 Task: Create a due date automation trigger when advanced on, on the tuesday of the week a card is due add dates due in in more than 1 days at 11:00 AM.
Action: Mouse moved to (1035, 69)
Screenshot: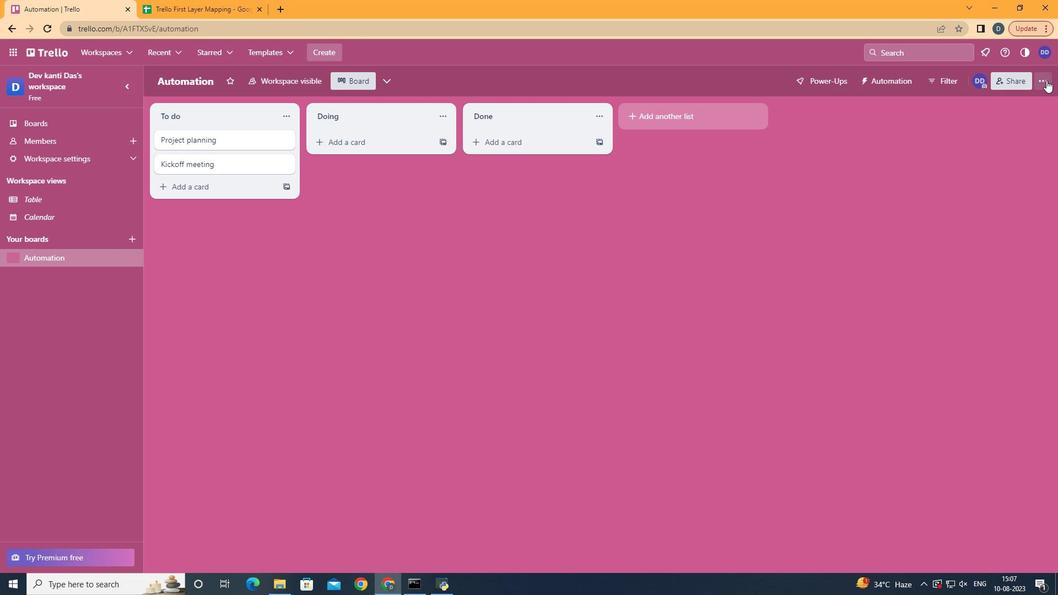 
Action: Mouse pressed left at (1035, 69)
Screenshot: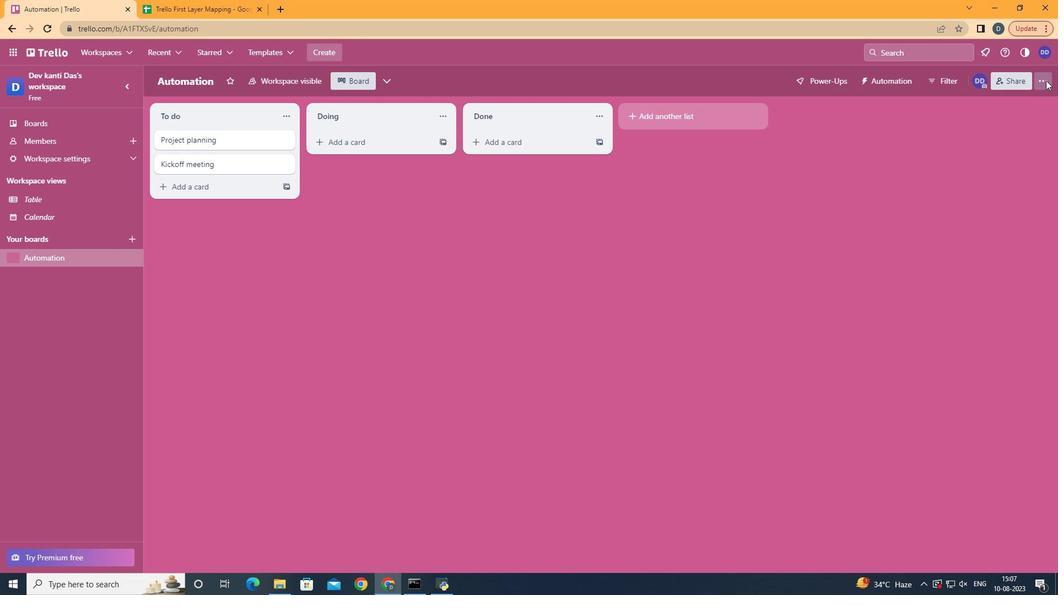 
Action: Mouse moved to (933, 214)
Screenshot: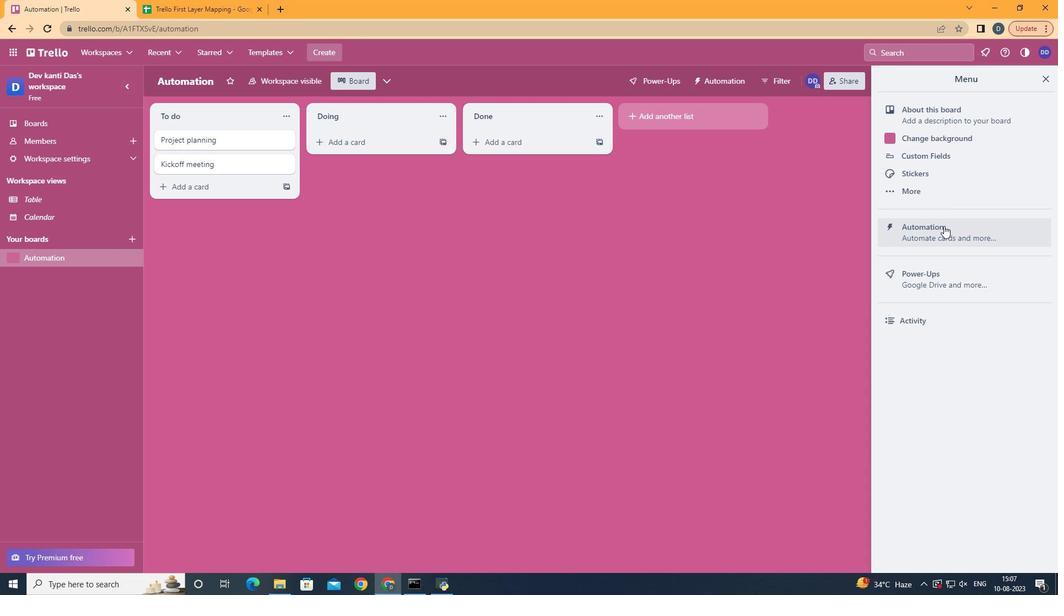 
Action: Mouse pressed left at (933, 214)
Screenshot: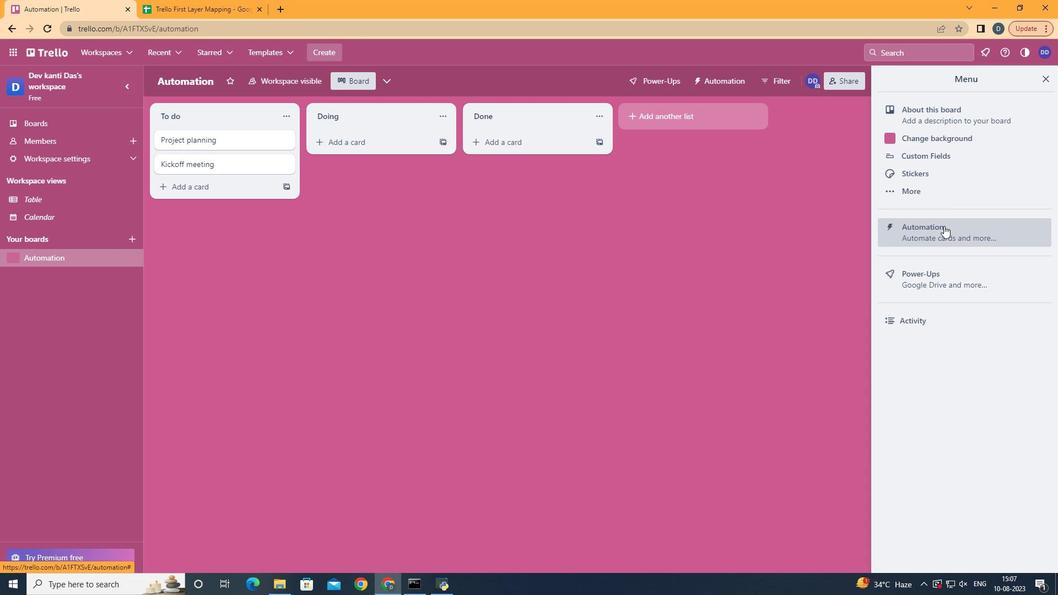 
Action: Mouse moved to (192, 211)
Screenshot: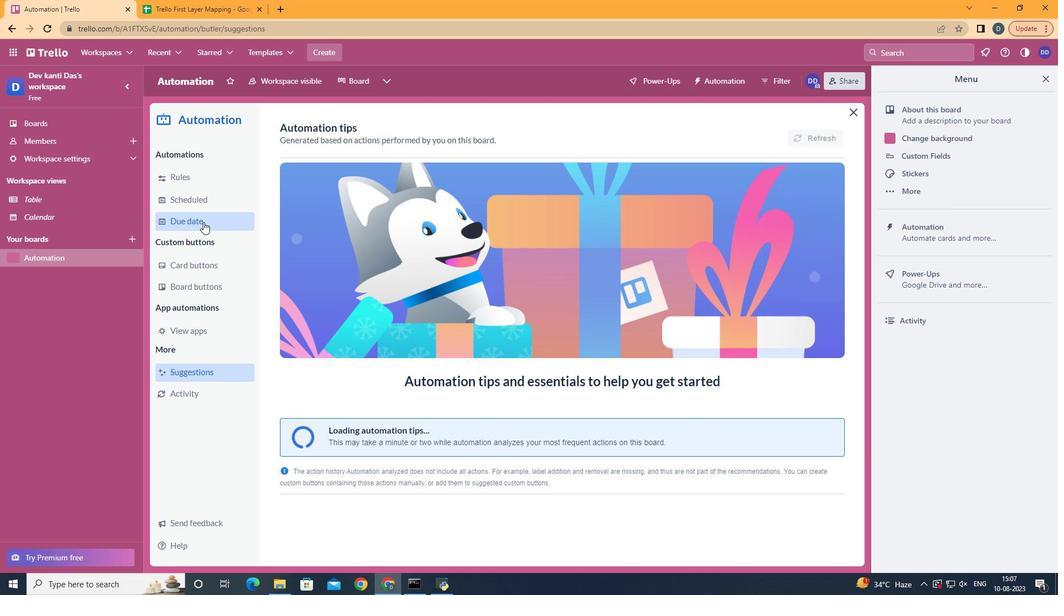 
Action: Mouse pressed left at (192, 211)
Screenshot: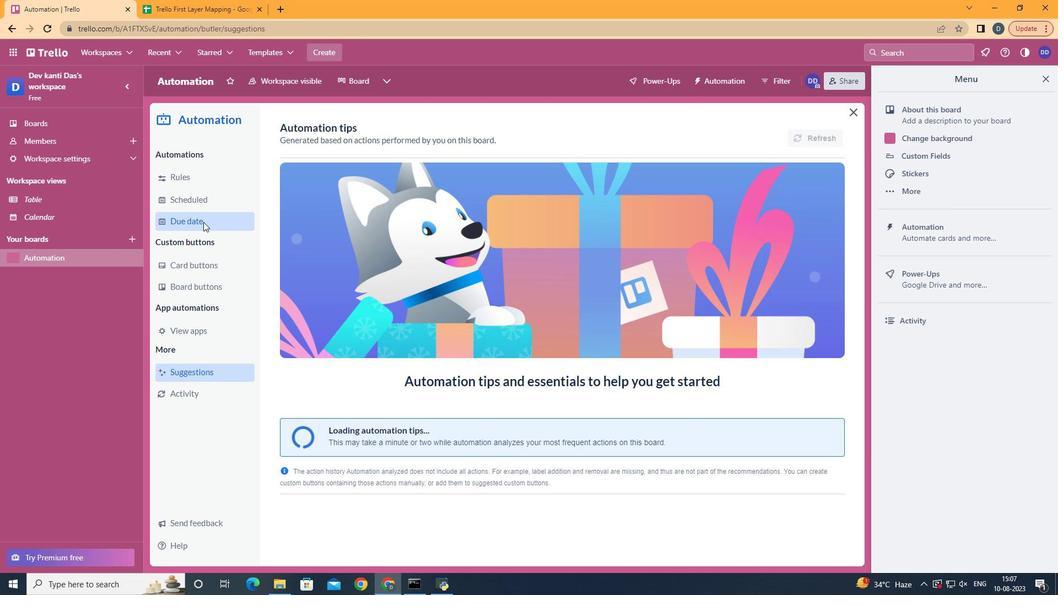 
Action: Mouse moved to (745, 115)
Screenshot: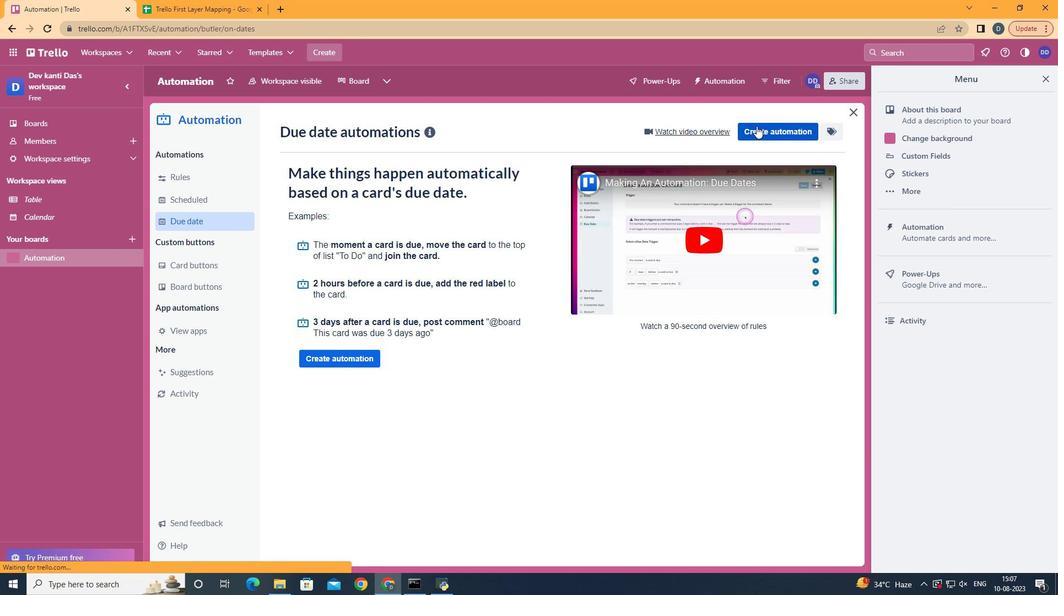 
Action: Mouse pressed left at (745, 115)
Screenshot: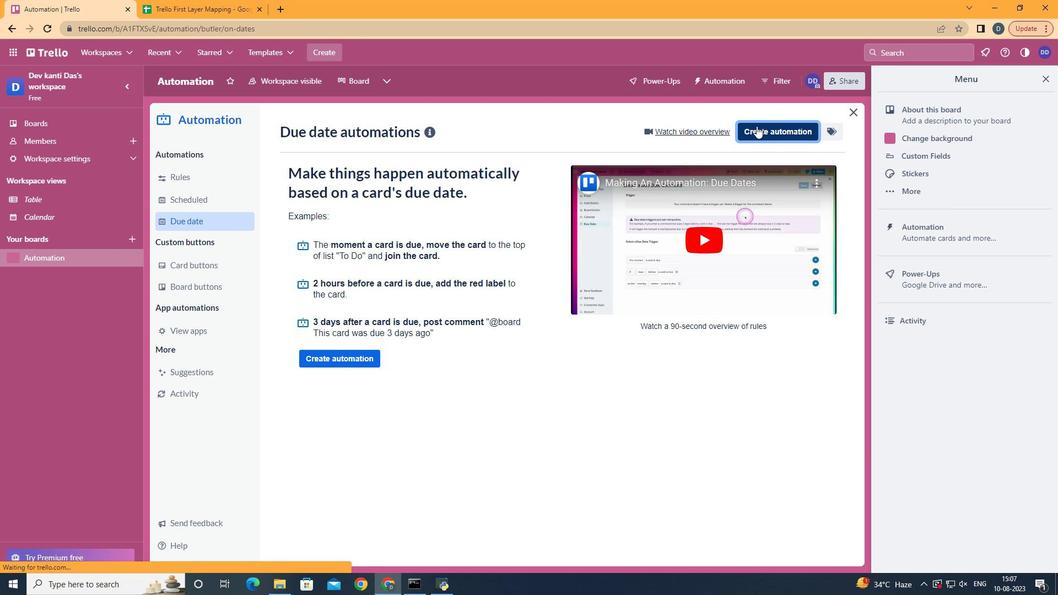 
Action: Mouse moved to (557, 223)
Screenshot: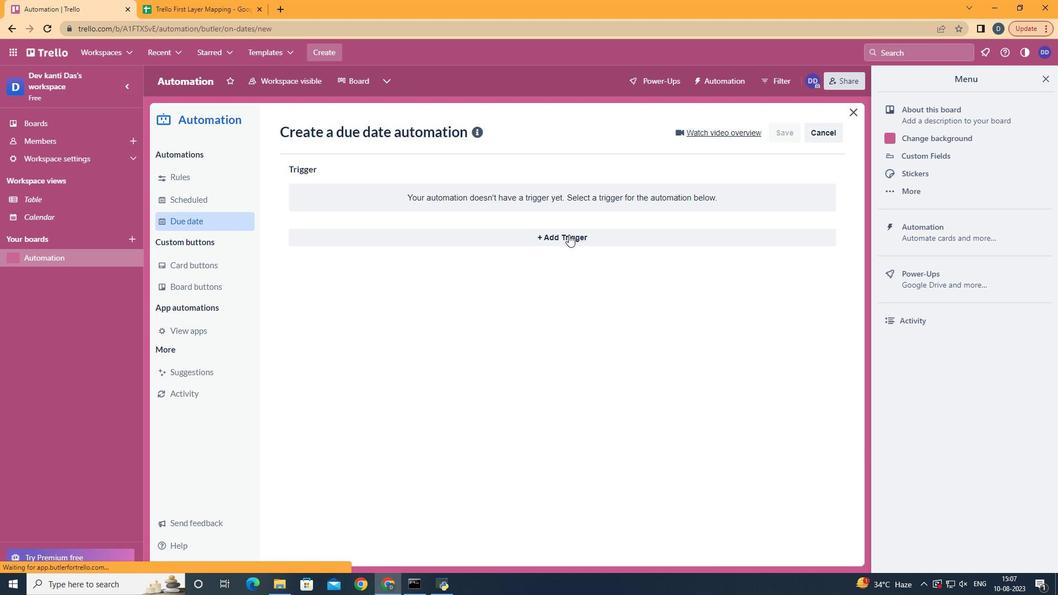 
Action: Mouse pressed left at (557, 223)
Screenshot: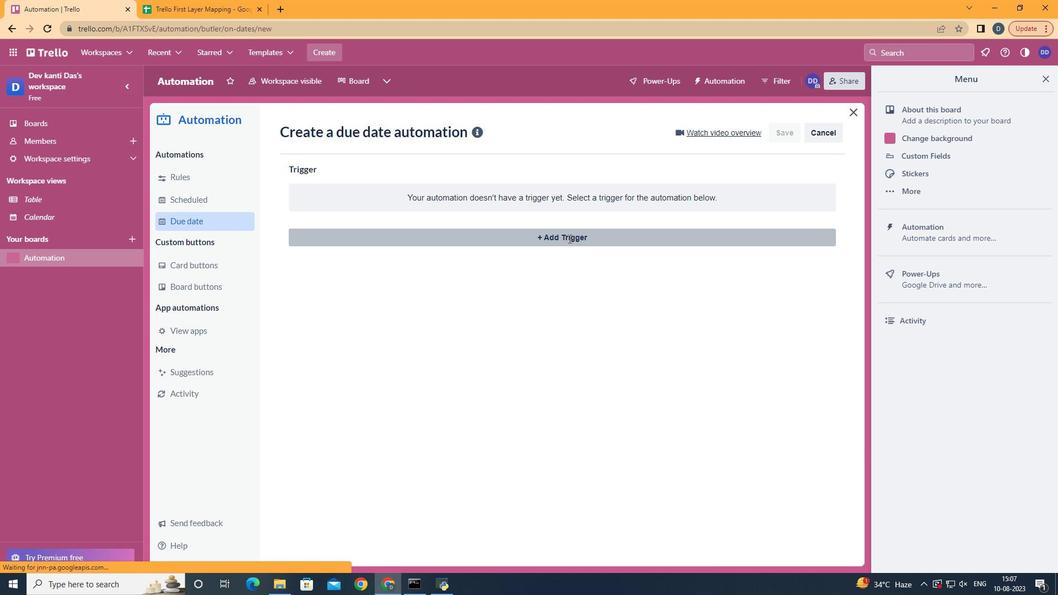 
Action: Mouse moved to (342, 295)
Screenshot: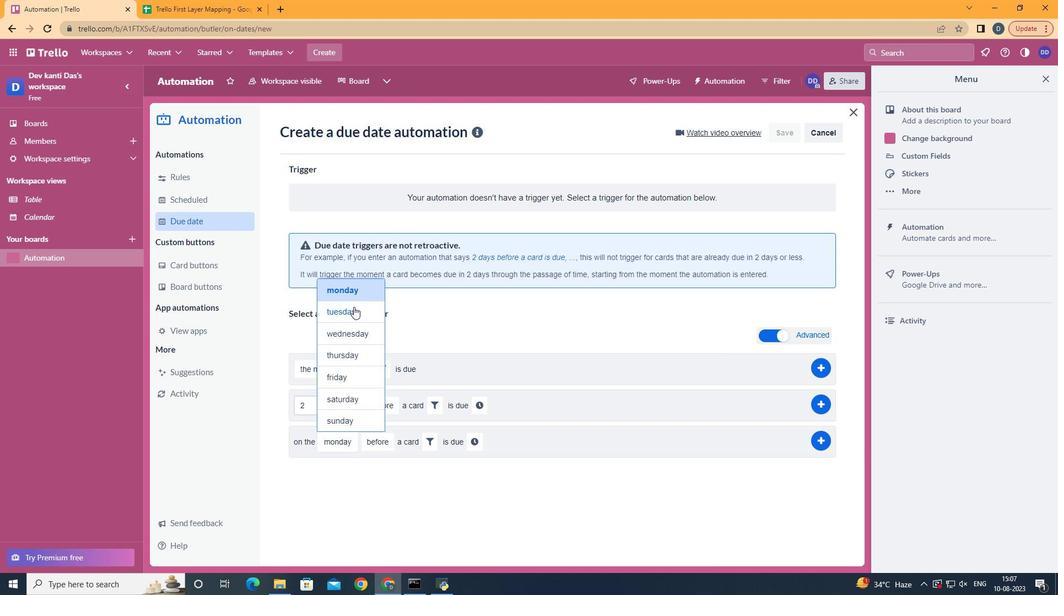 
Action: Mouse pressed left at (342, 295)
Screenshot: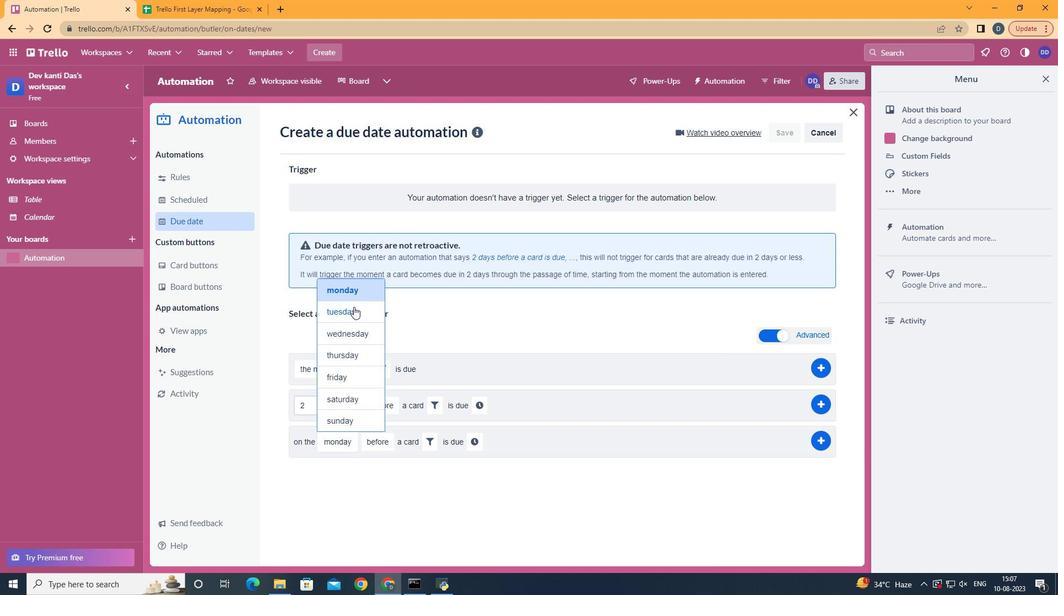 
Action: Mouse moved to (387, 498)
Screenshot: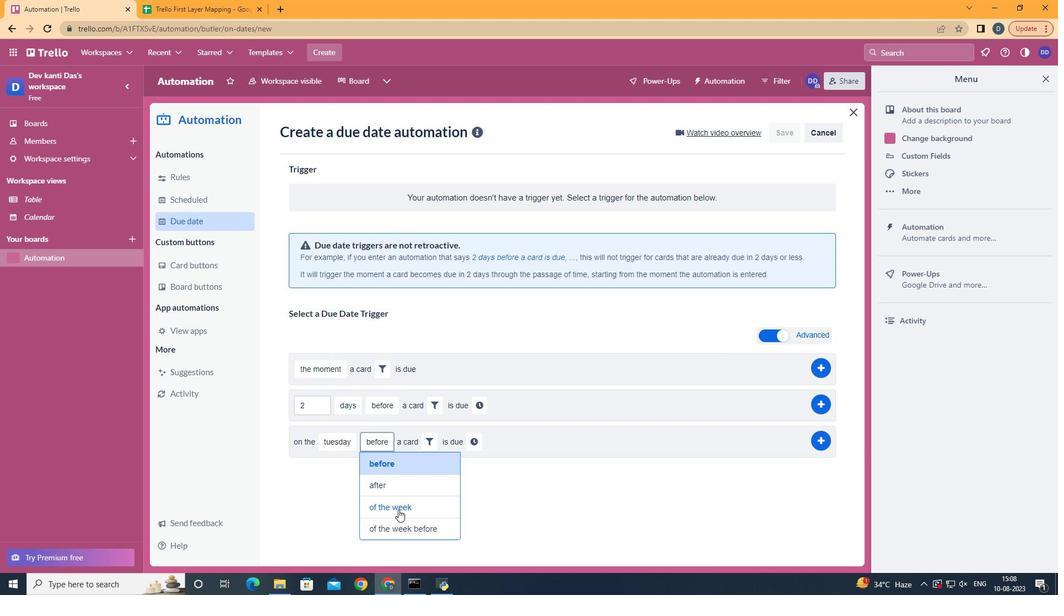 
Action: Mouse pressed left at (387, 498)
Screenshot: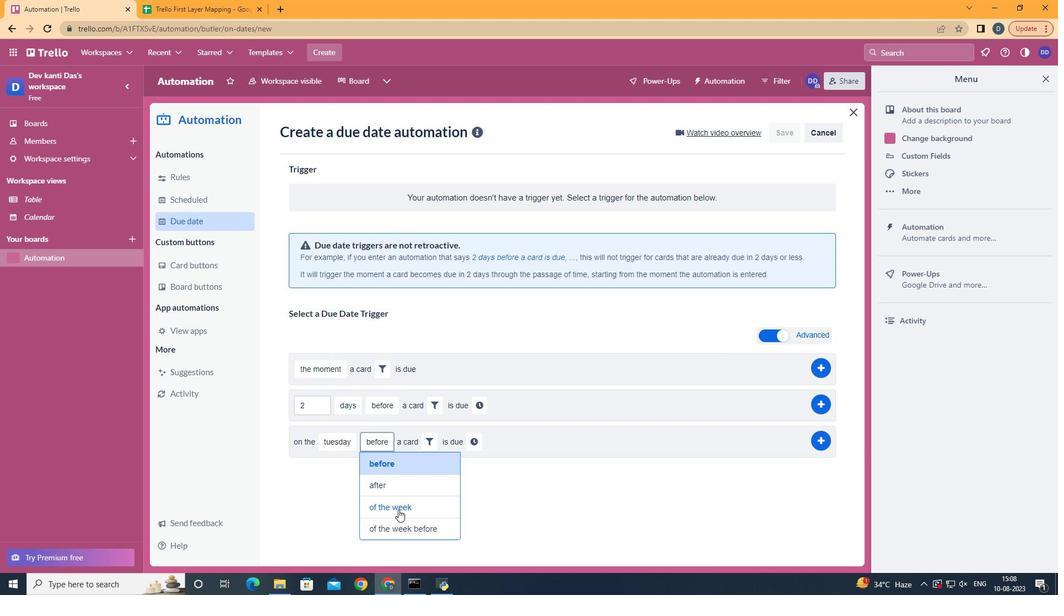 
Action: Mouse moved to (445, 432)
Screenshot: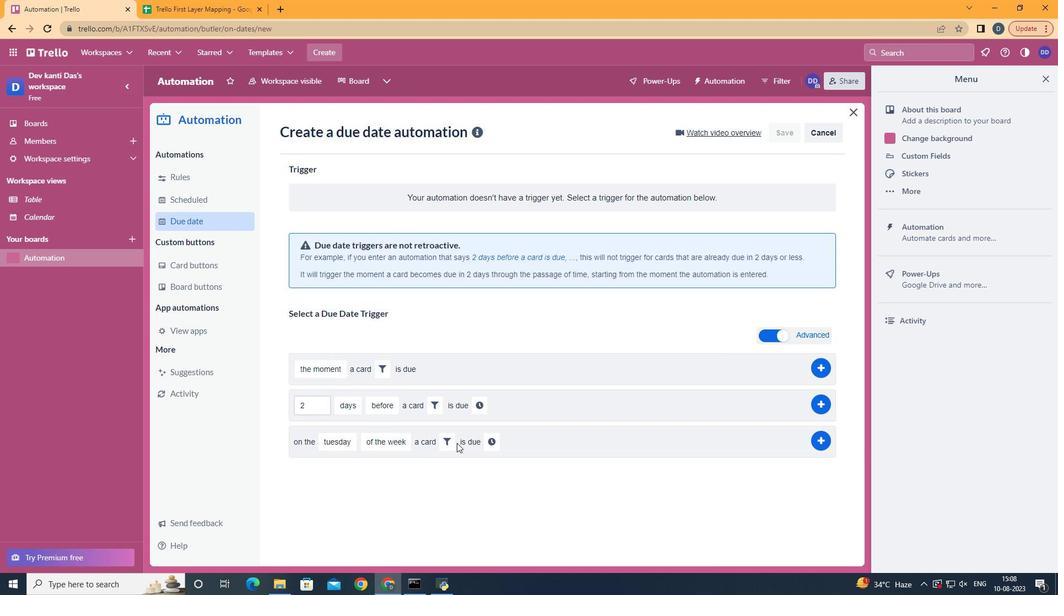 
Action: Mouse pressed left at (445, 432)
Screenshot: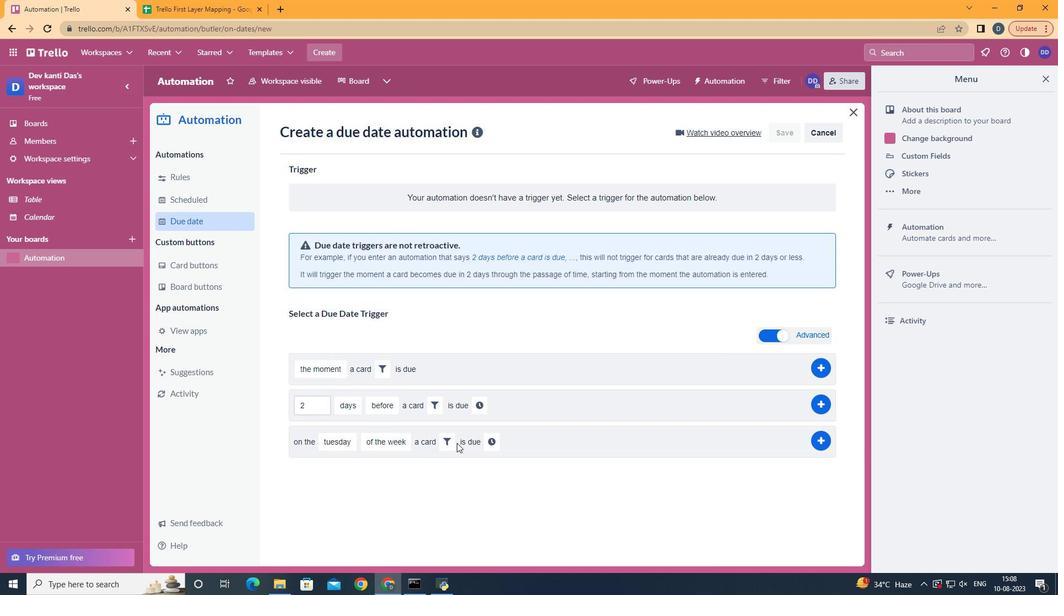 
Action: Mouse moved to (438, 432)
Screenshot: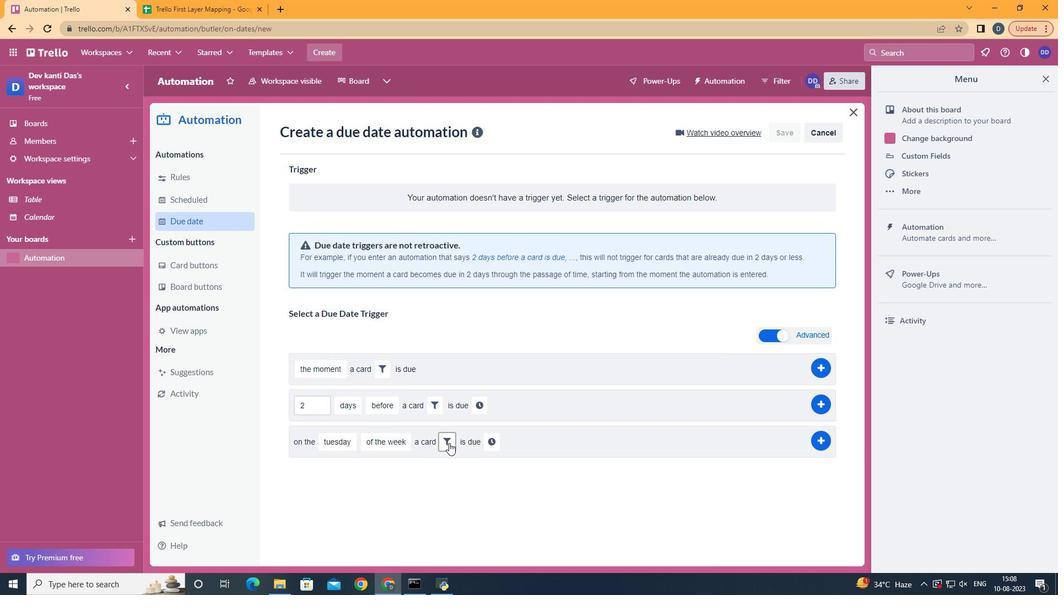 
Action: Mouse pressed left at (438, 432)
Screenshot: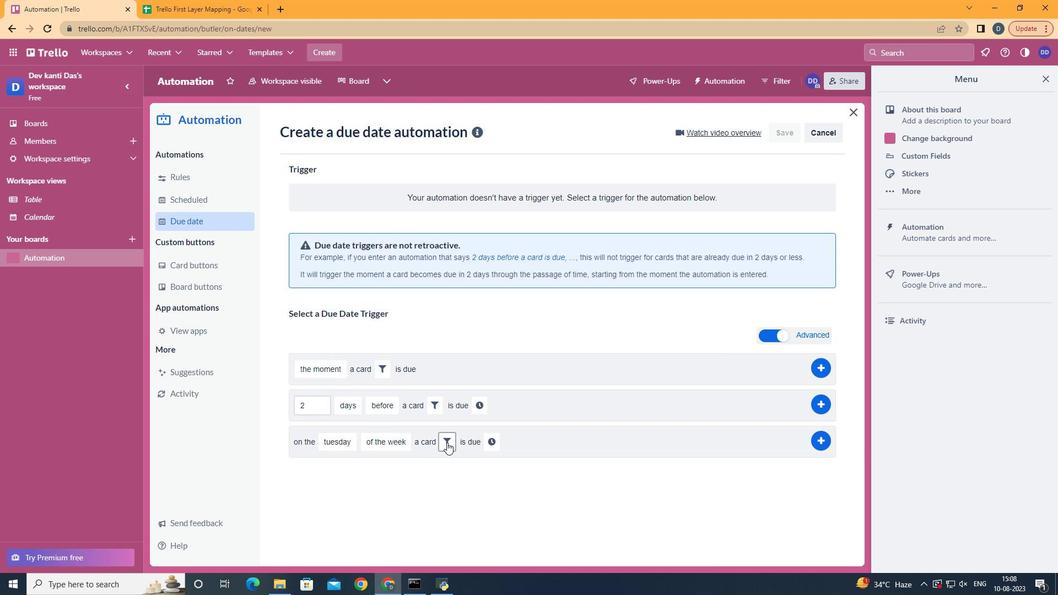 
Action: Mouse moved to (505, 458)
Screenshot: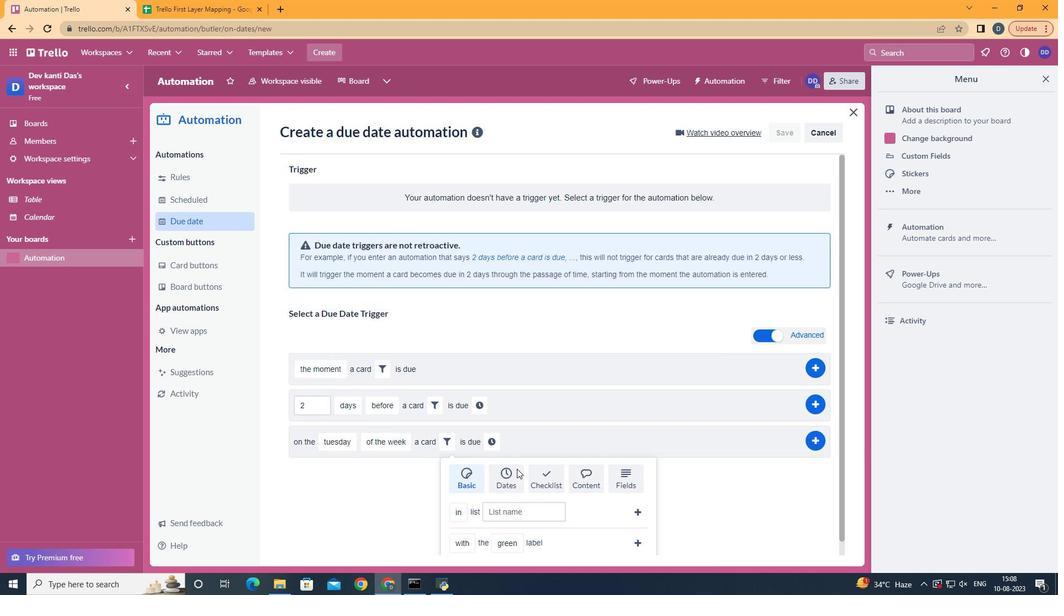 
Action: Mouse pressed left at (505, 458)
Screenshot: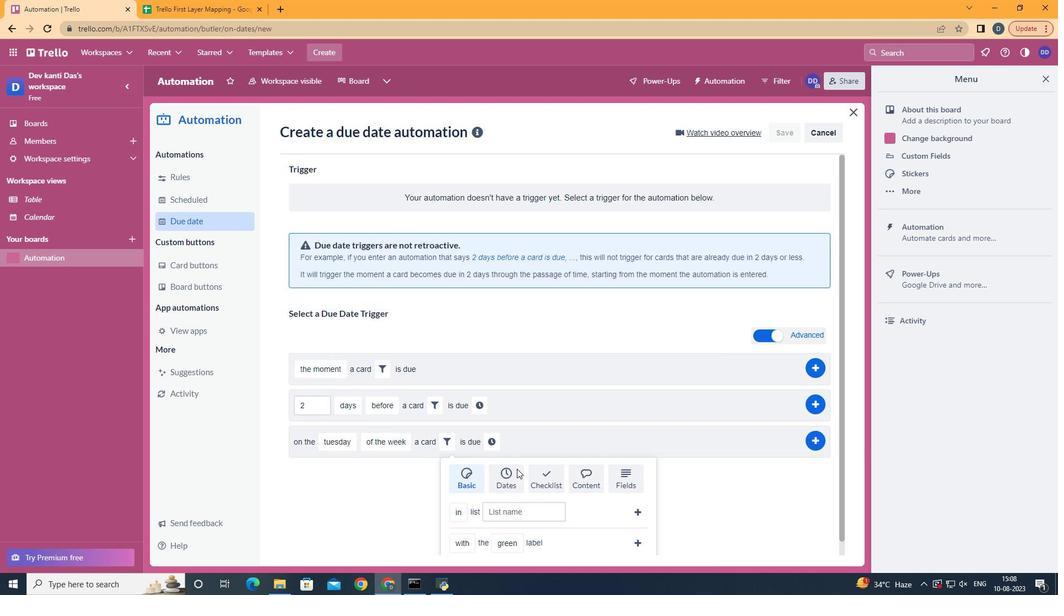 
Action: Mouse moved to (505, 458)
Screenshot: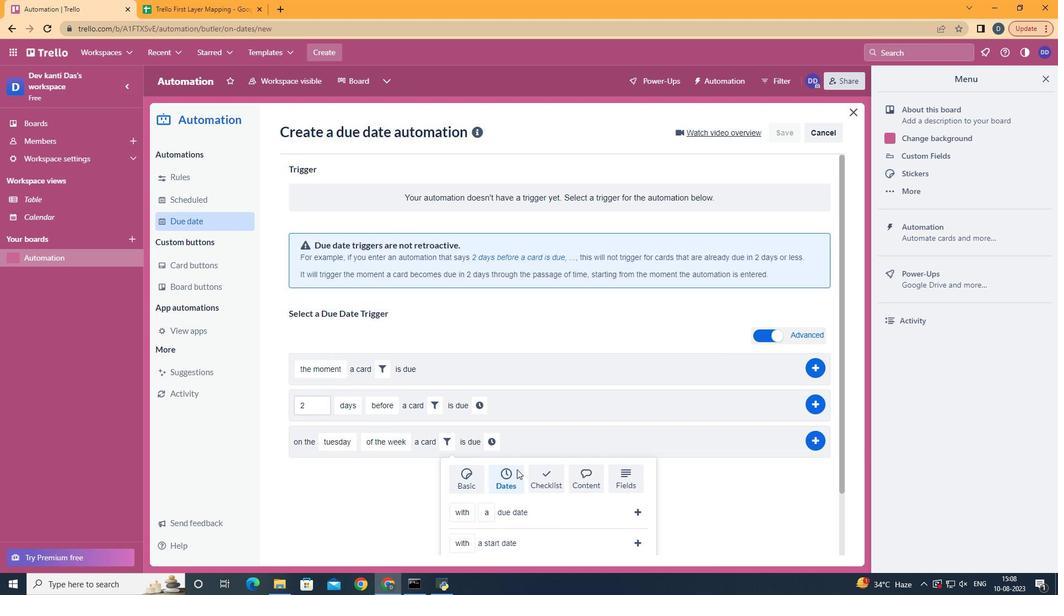 
Action: Mouse scrolled (505, 458) with delta (0, 0)
Screenshot: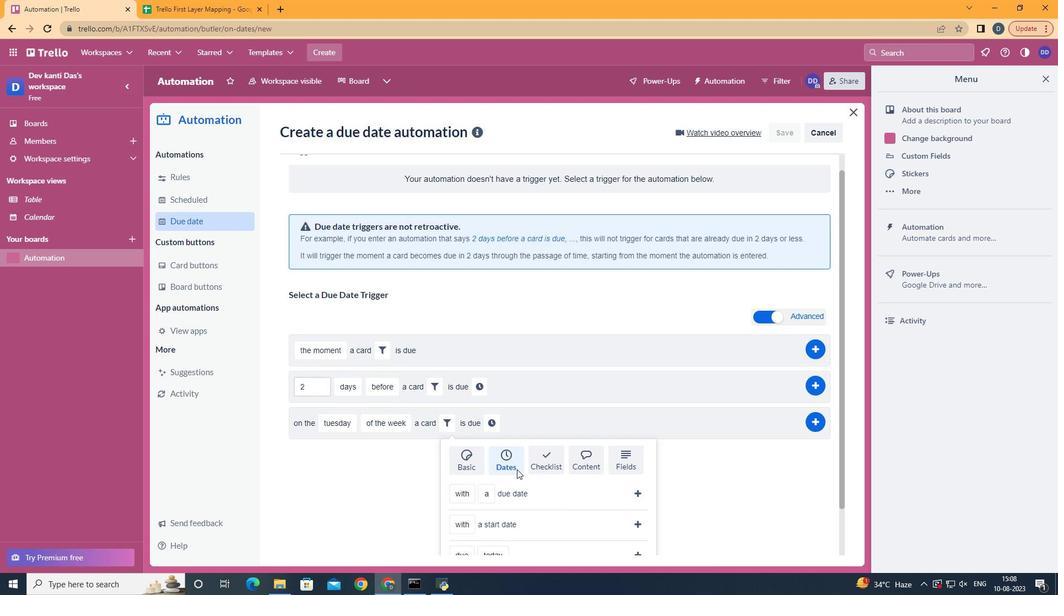
Action: Mouse scrolled (505, 458) with delta (0, 0)
Screenshot: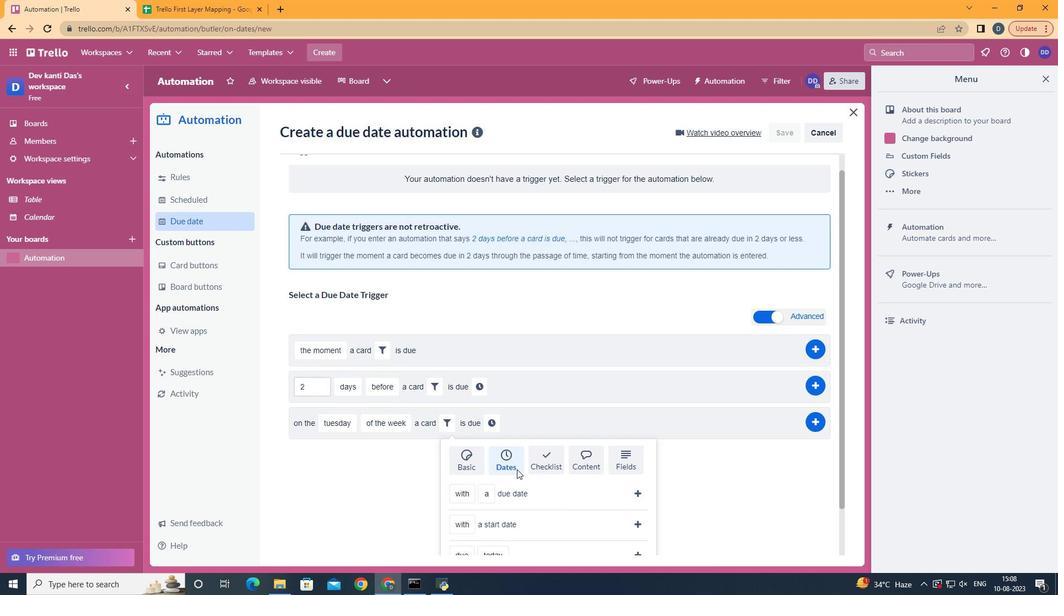 
Action: Mouse scrolled (505, 458) with delta (0, 0)
Screenshot: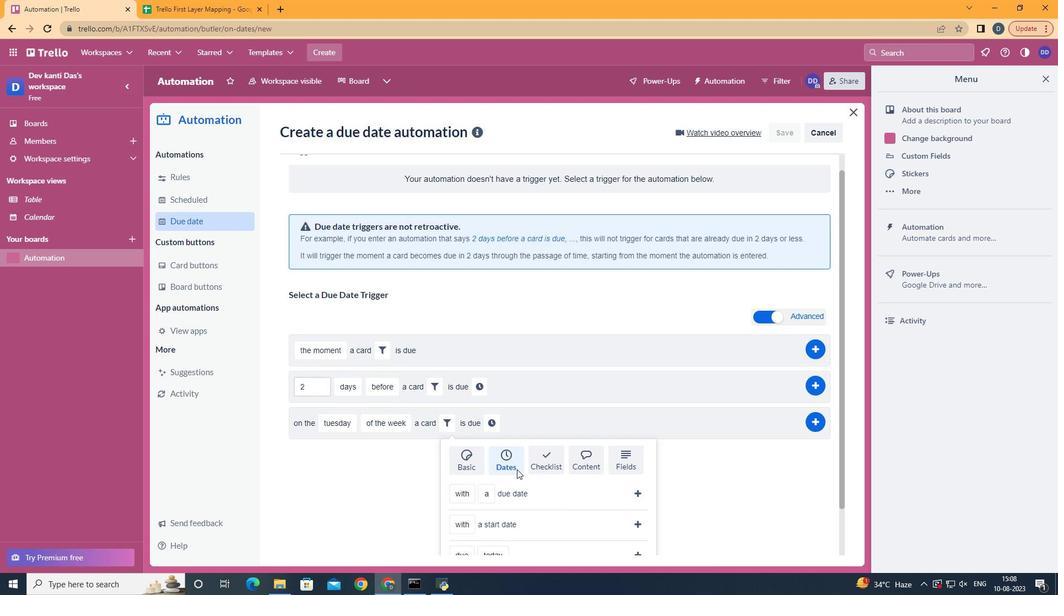 
Action: Mouse scrolled (505, 458) with delta (0, 0)
Screenshot: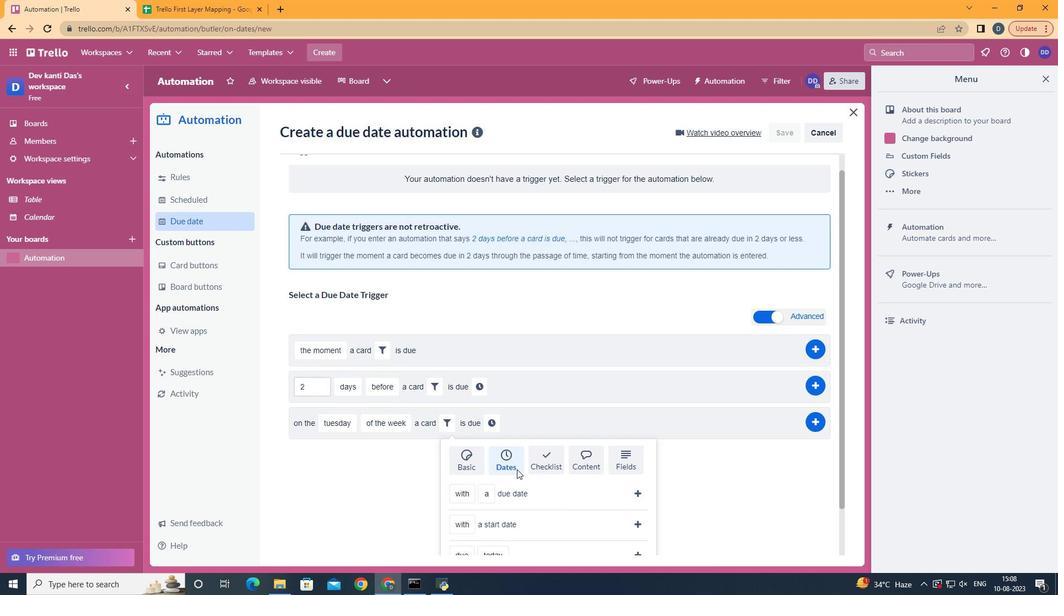 
Action: Mouse moved to (462, 475)
Screenshot: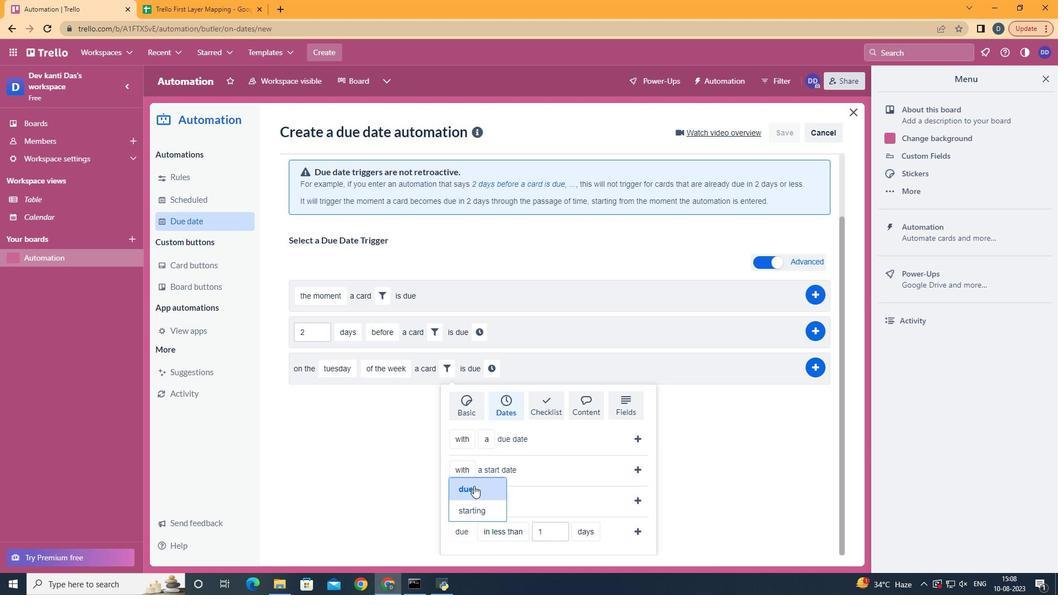 
Action: Mouse pressed left at (462, 475)
Screenshot: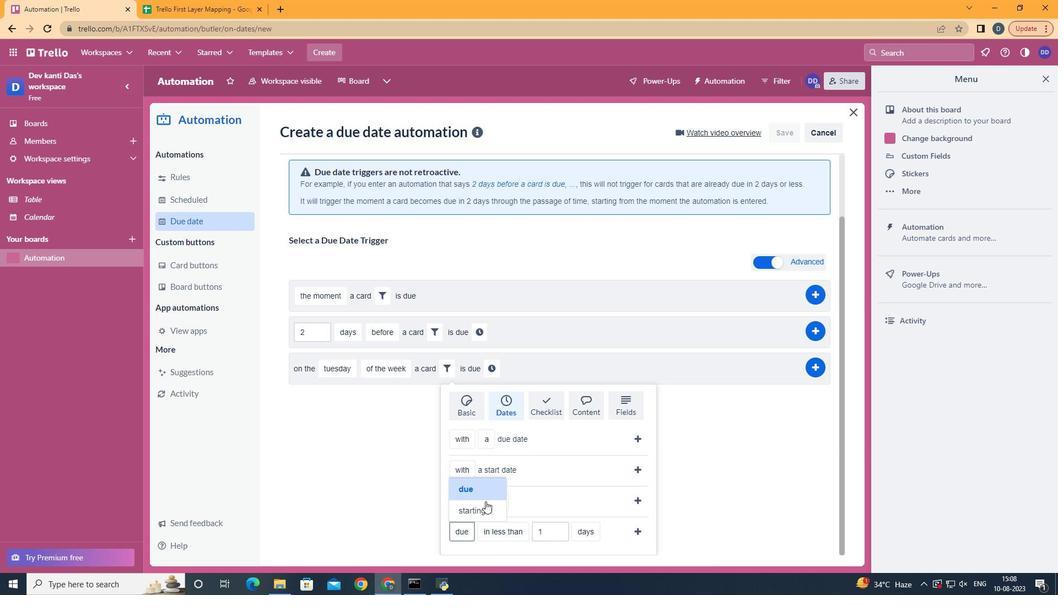 
Action: Mouse moved to (519, 443)
Screenshot: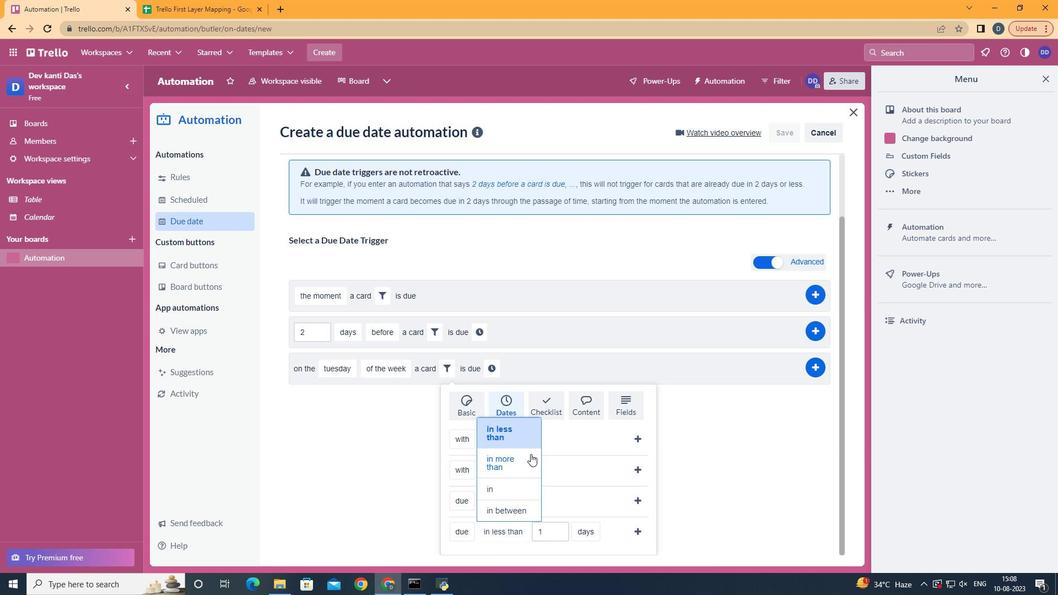 
Action: Mouse pressed left at (519, 443)
Screenshot: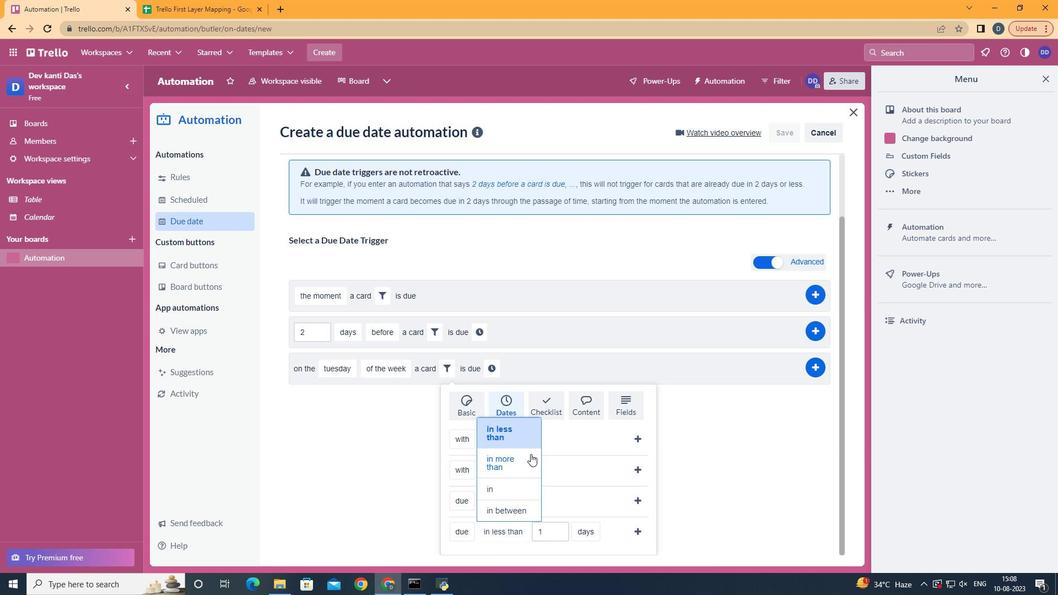 
Action: Mouse moved to (624, 521)
Screenshot: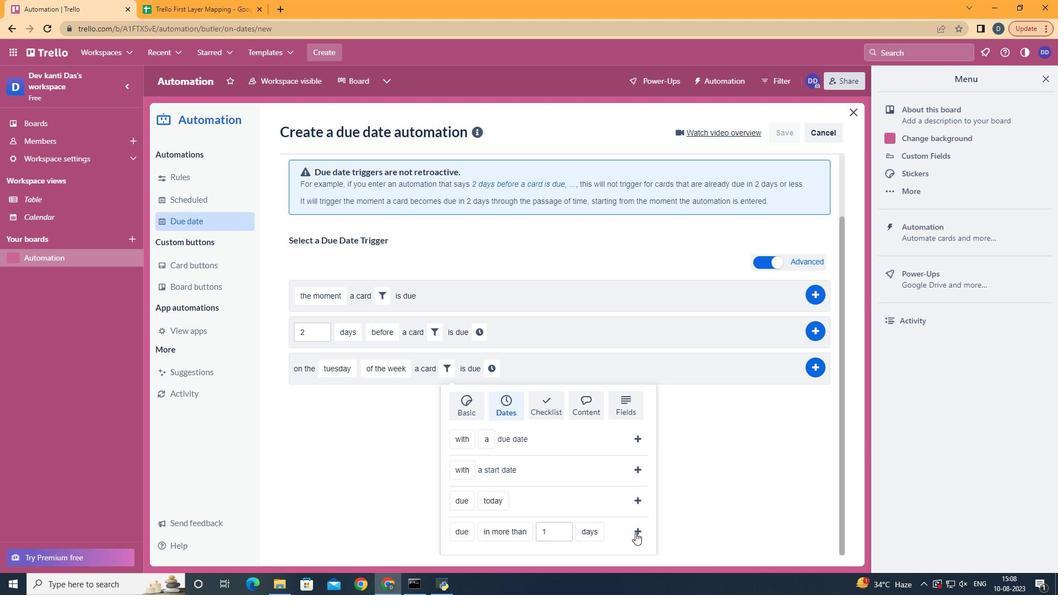 
Action: Mouse pressed left at (624, 521)
Screenshot: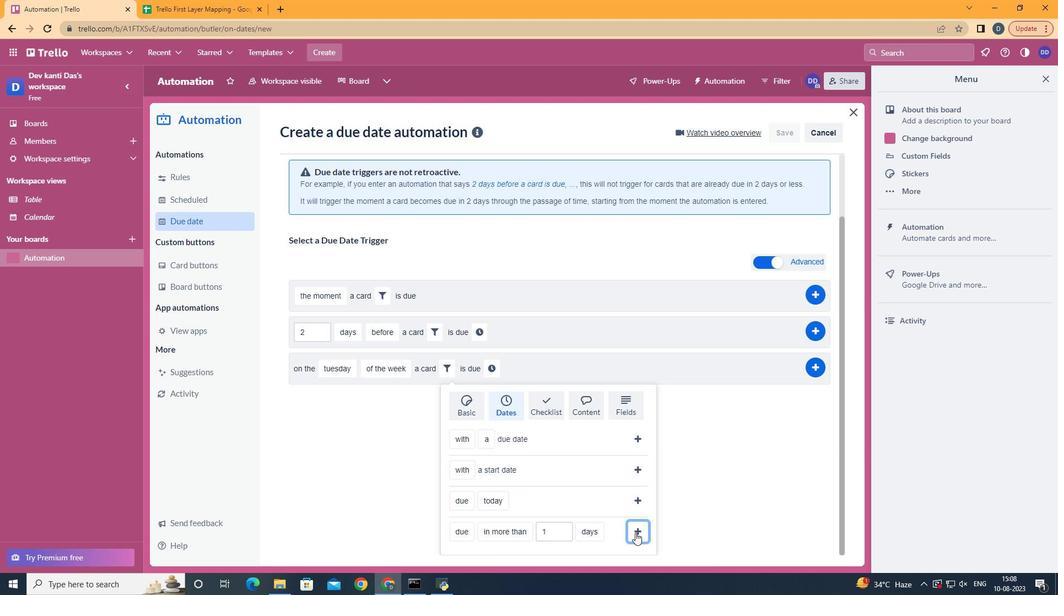 
Action: Mouse moved to (595, 436)
Screenshot: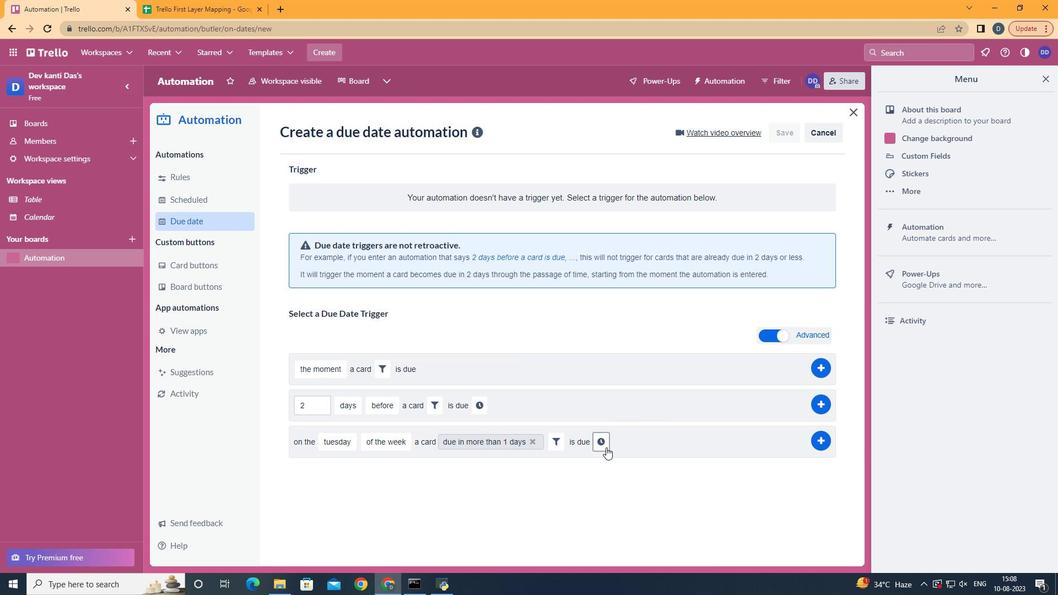 
Action: Mouse pressed left at (595, 436)
Screenshot: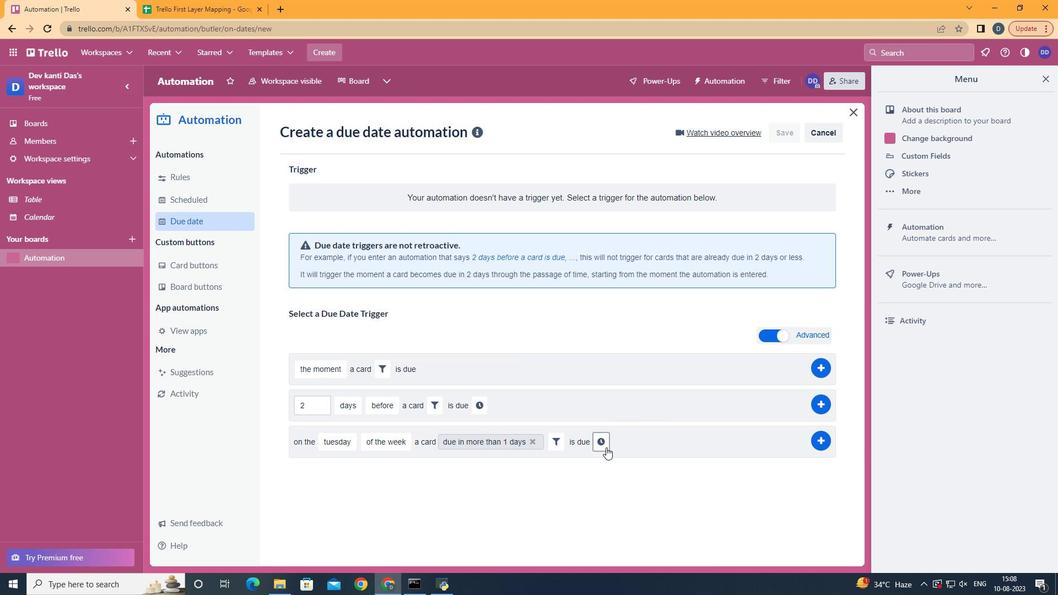 
Action: Mouse moved to (610, 434)
Screenshot: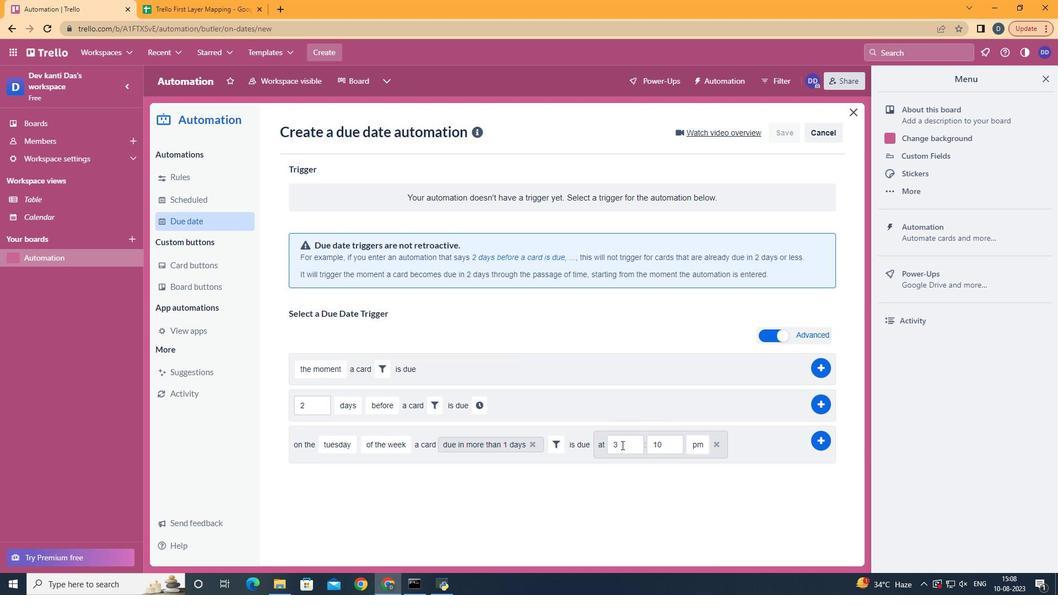 
Action: Mouse pressed left at (610, 434)
Screenshot: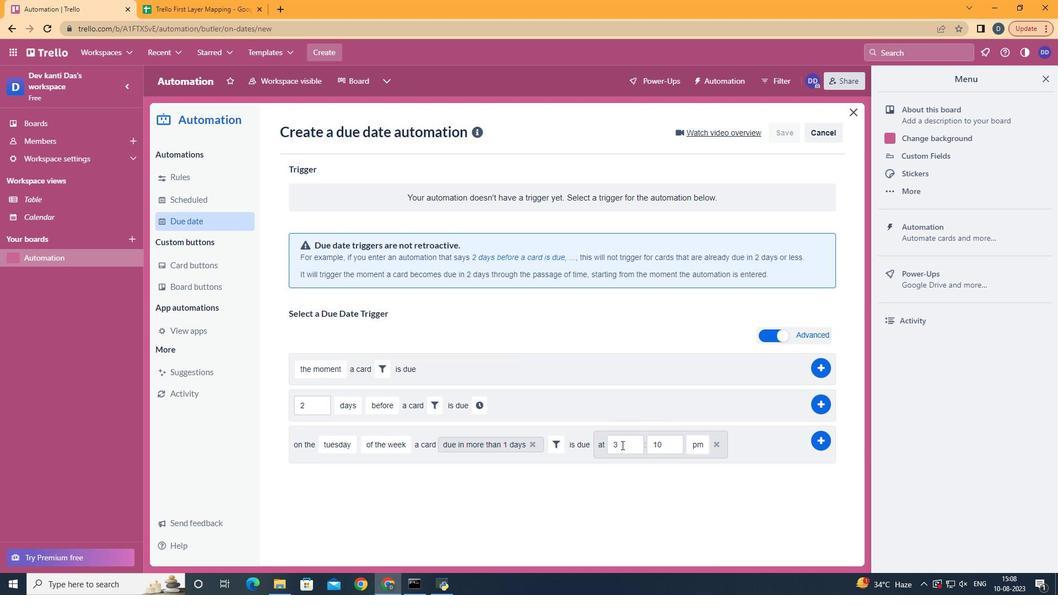 
Action: Key pressed <Key.backspace>11
Screenshot: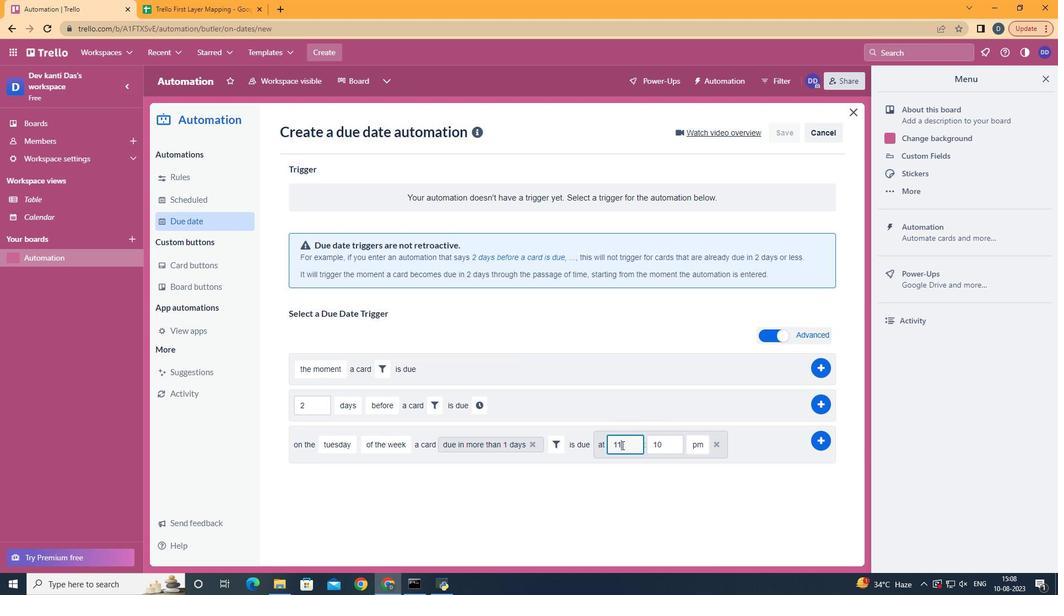 
Action: Mouse moved to (655, 434)
Screenshot: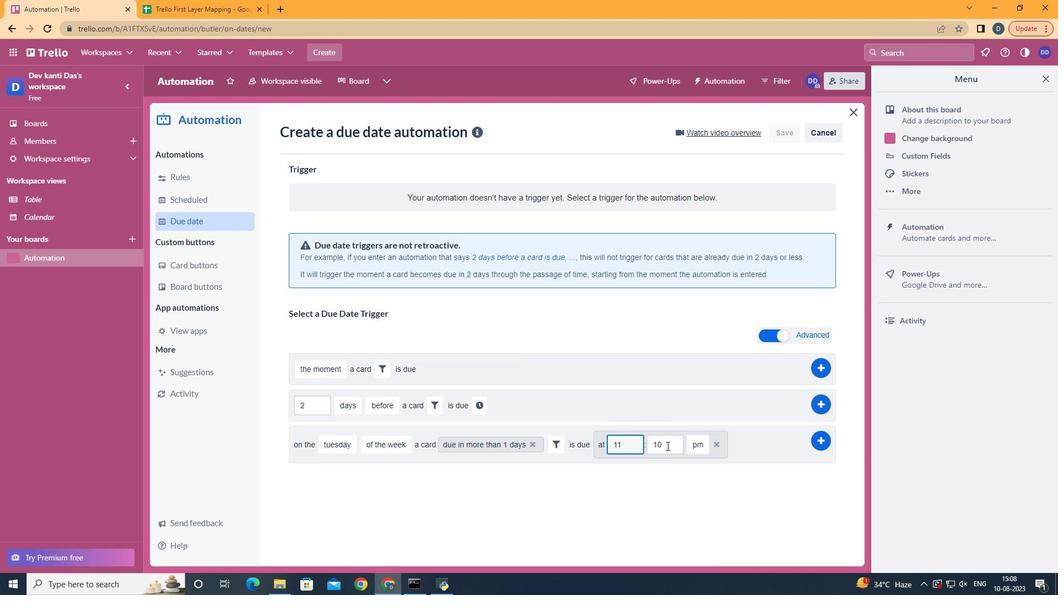 
Action: Mouse pressed left at (655, 434)
Screenshot: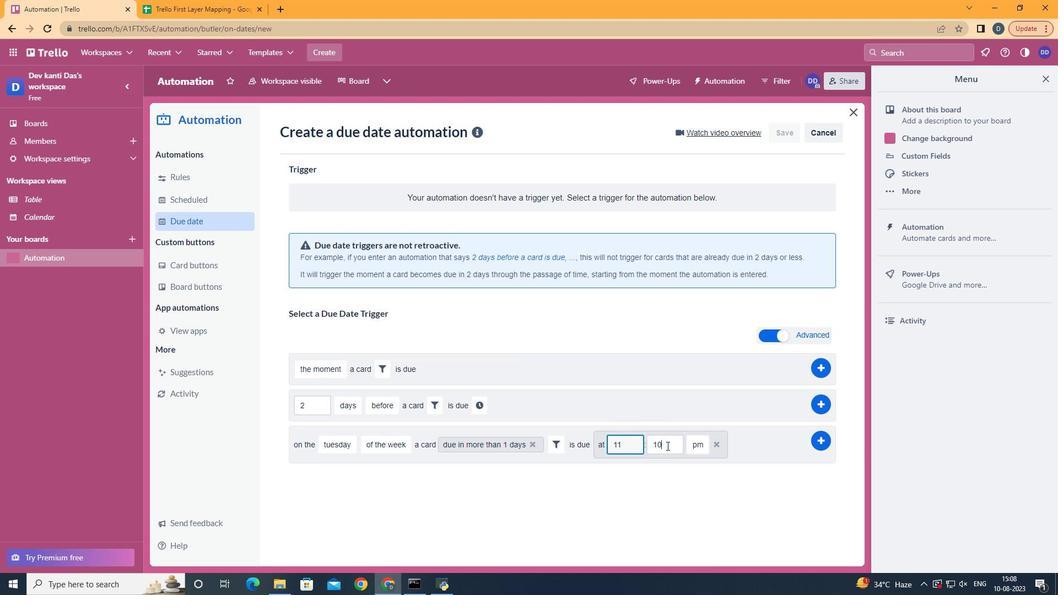 
Action: Key pressed <Key.backspace><Key.backspace>
Screenshot: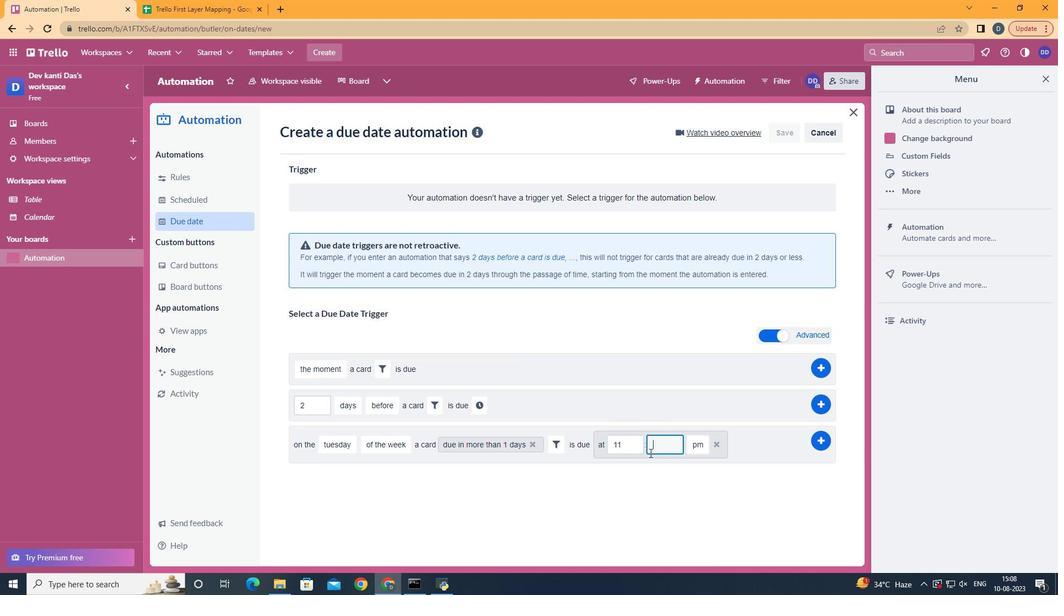 
Action: Mouse moved to (638, 442)
Screenshot: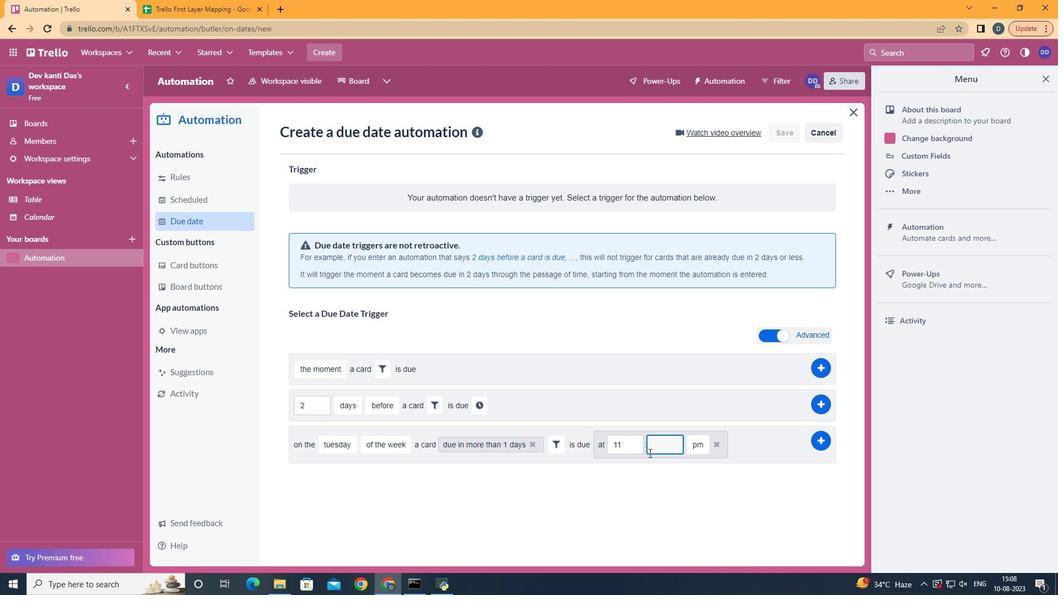 
Action: Key pressed 00
Screenshot: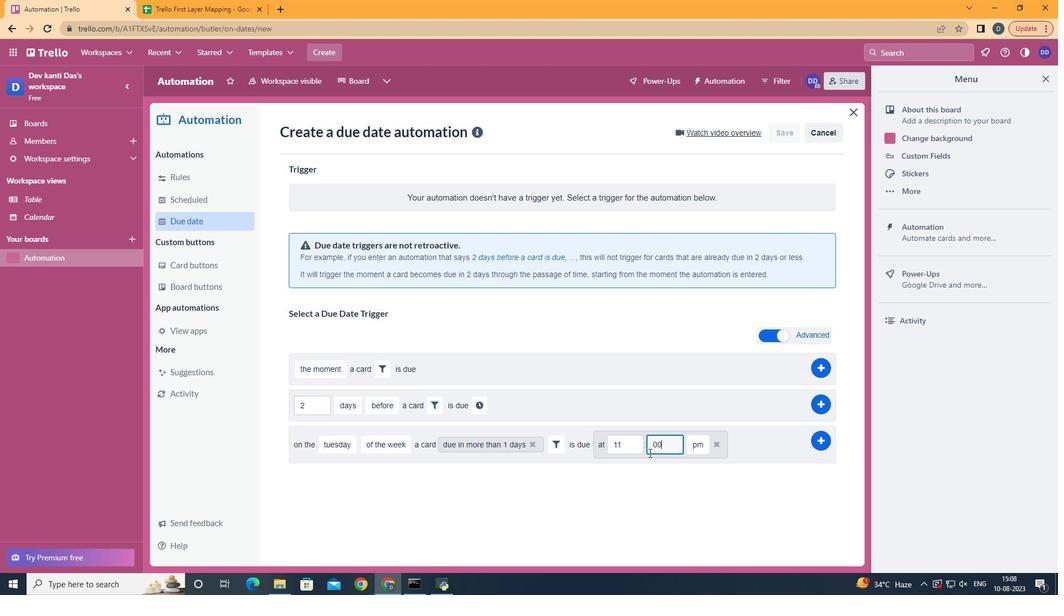 
Action: Mouse moved to (688, 454)
Screenshot: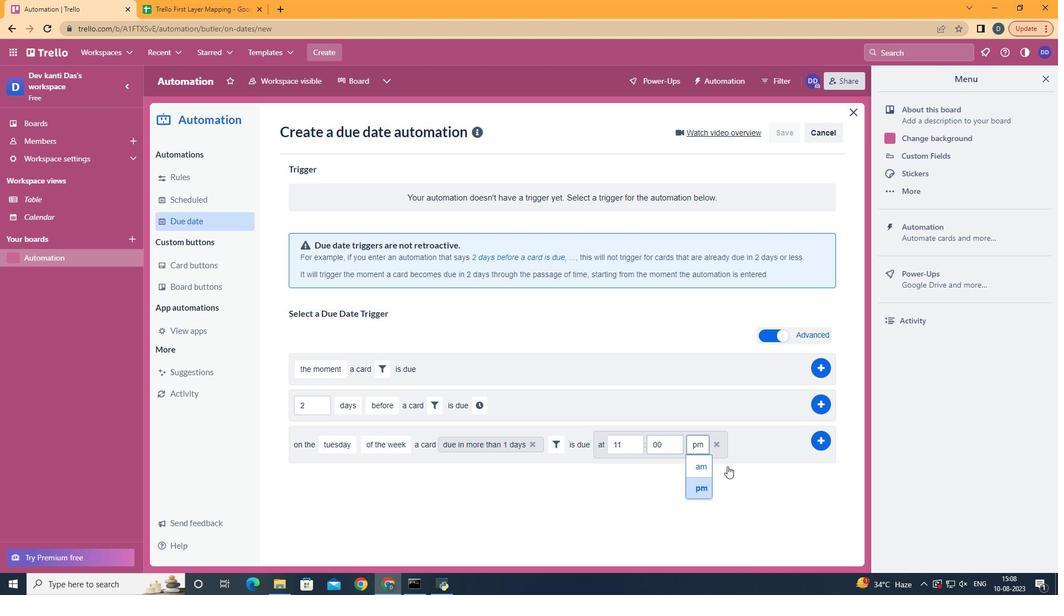 
Action: Mouse pressed left at (688, 454)
Screenshot: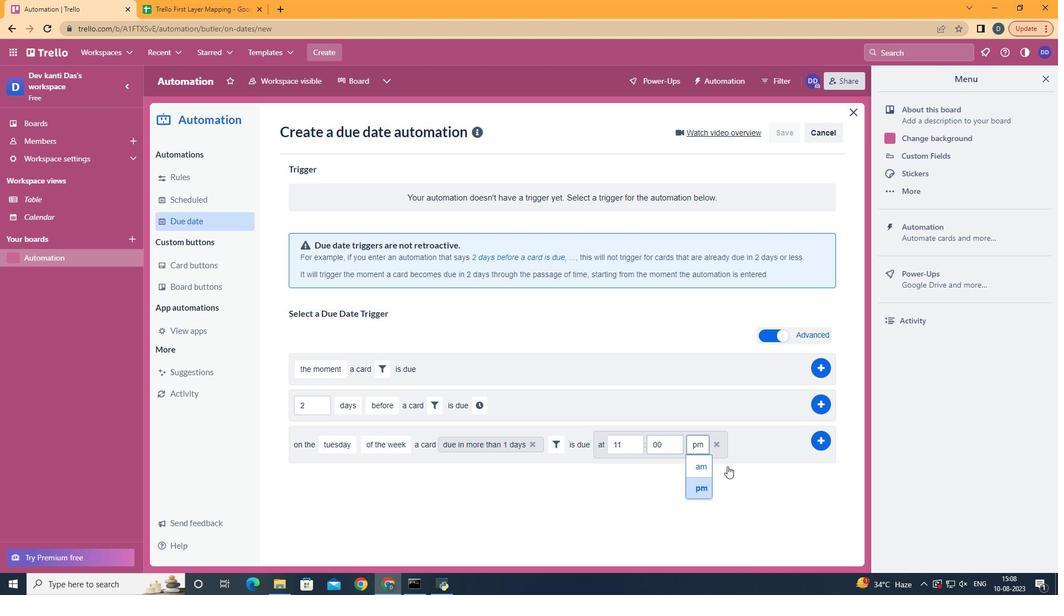 
Action: Mouse moved to (817, 428)
Screenshot: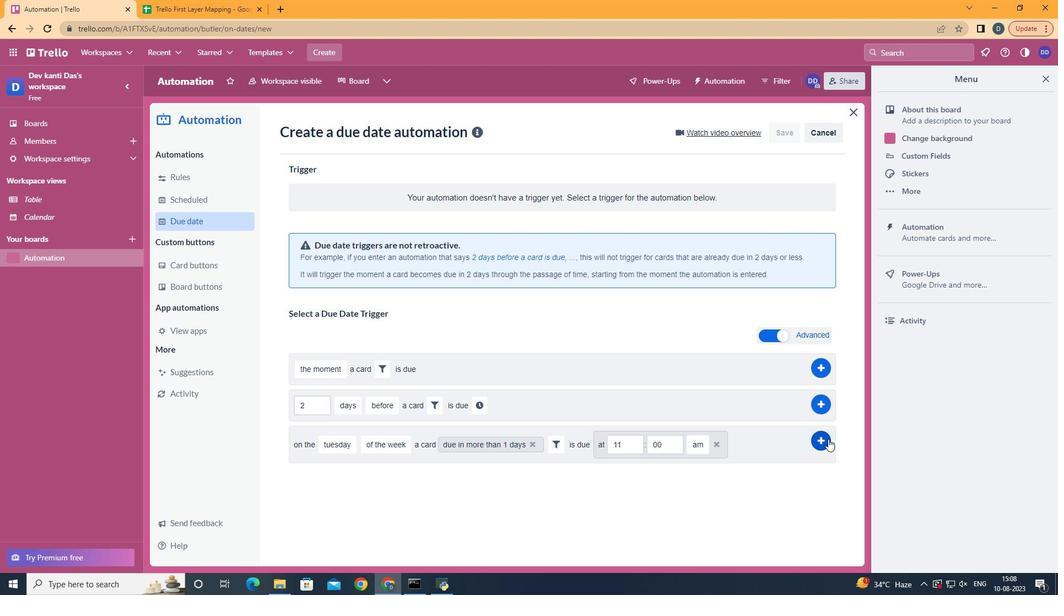 
Action: Mouse pressed left at (817, 428)
Screenshot: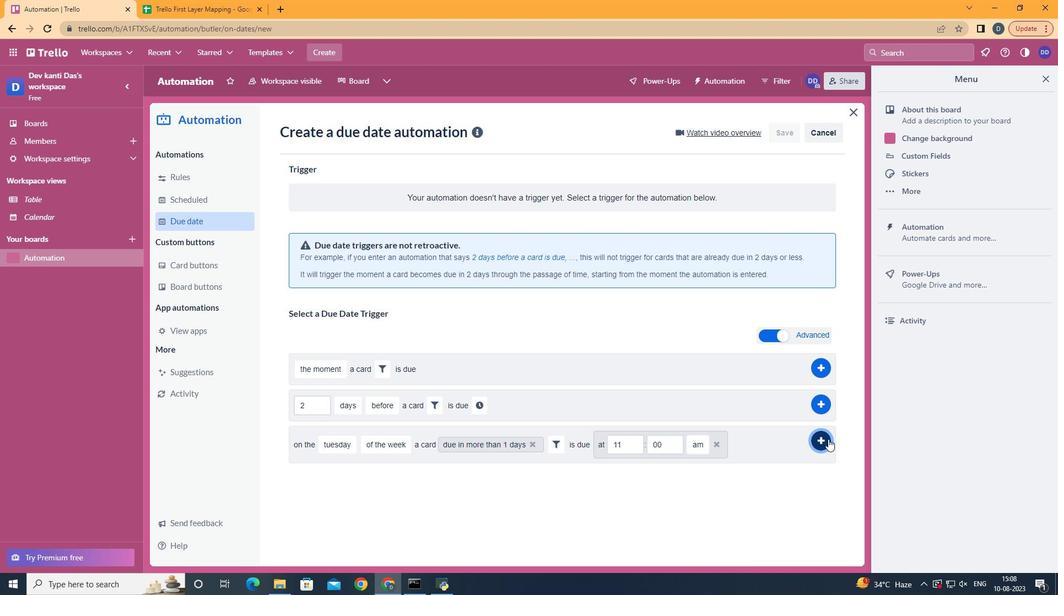 
Action: Mouse moved to (606, 190)
Screenshot: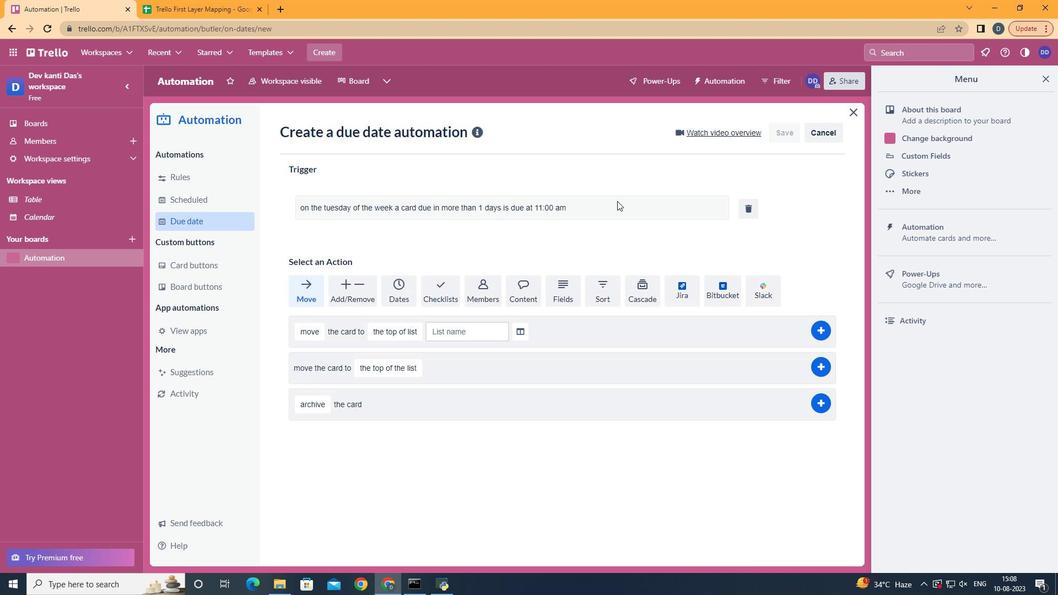 
